 Task: Look for properties with 1 bathroom.
Action: Mouse moved to (811, 98)
Screenshot: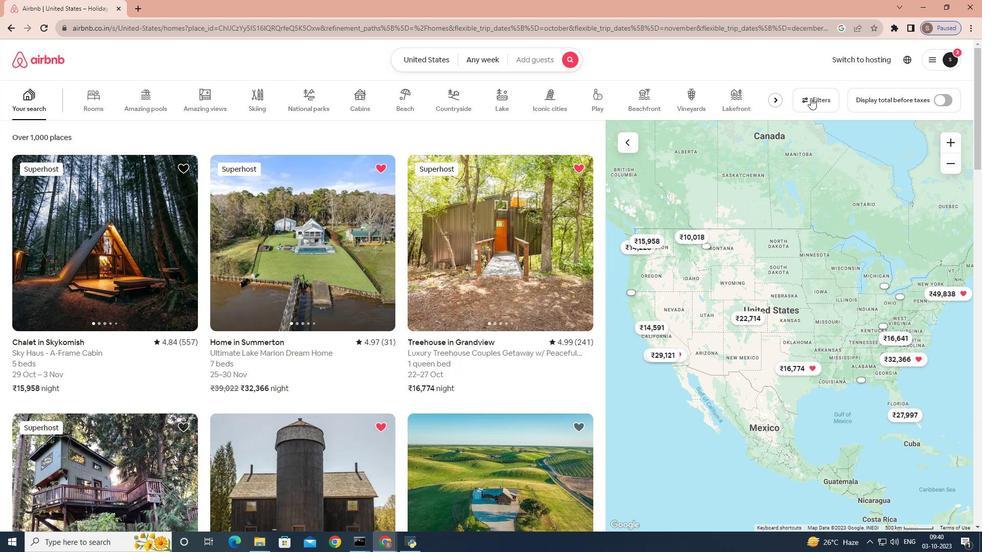 
Action: Mouse pressed left at (811, 98)
Screenshot: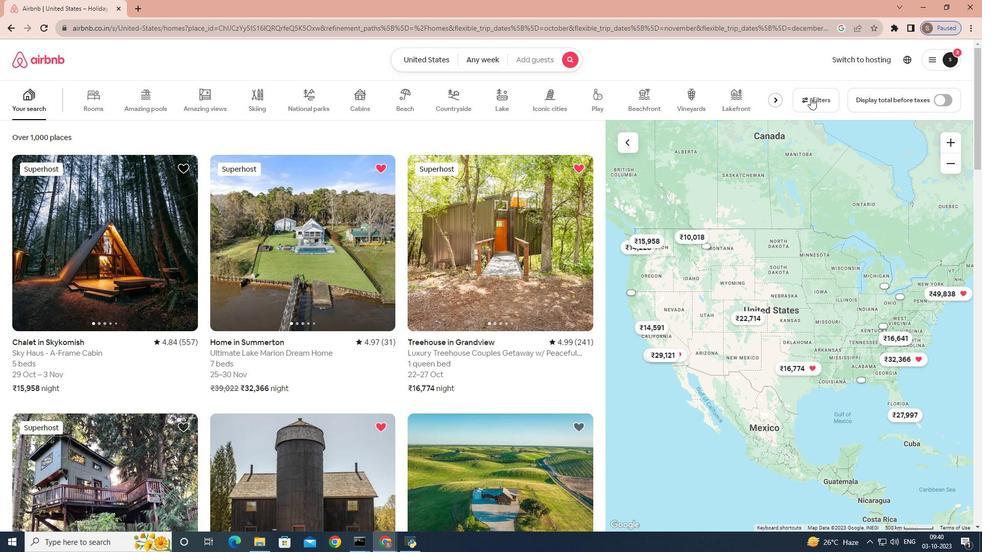 
Action: Mouse moved to (561, 157)
Screenshot: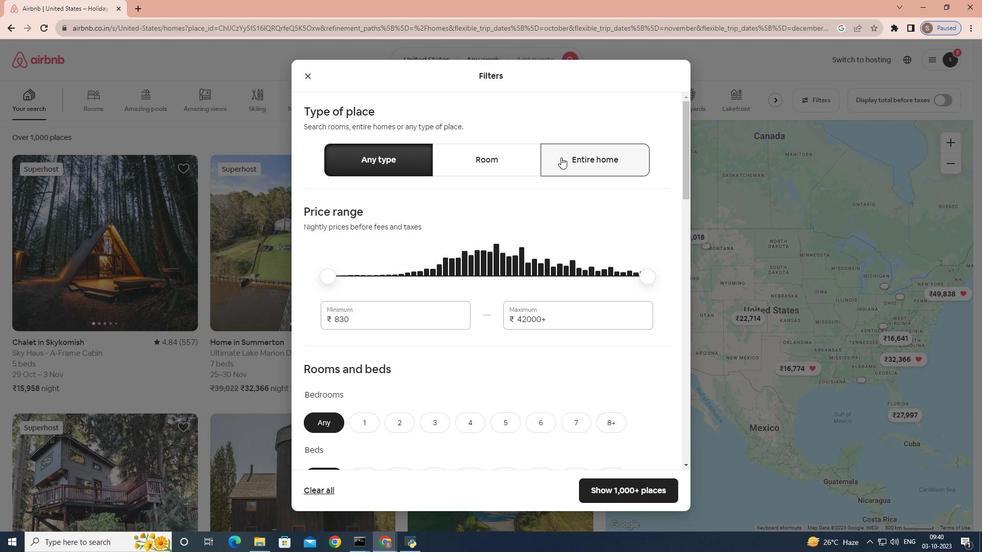 
Action: Mouse pressed left at (561, 157)
Screenshot: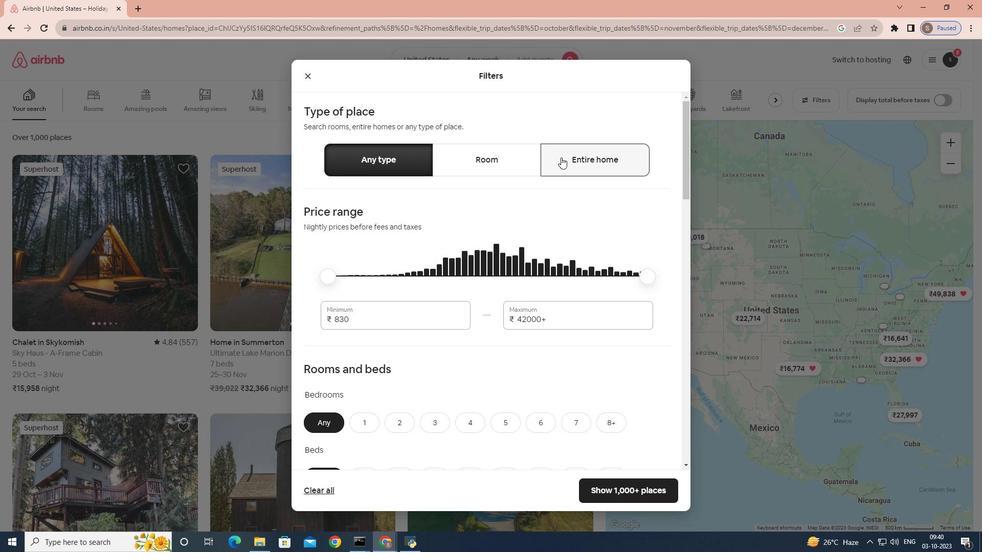 
Action: Mouse moved to (495, 264)
Screenshot: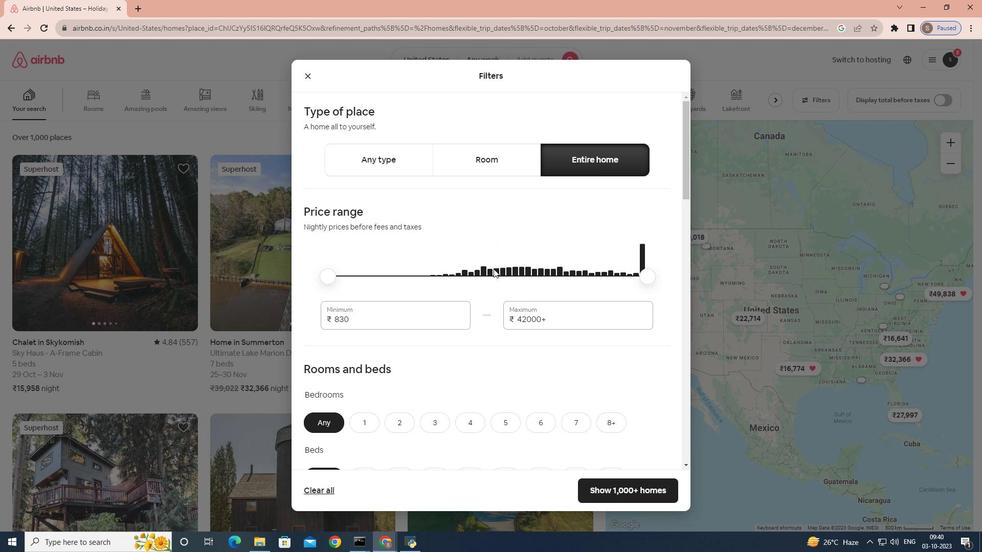 
Action: Mouse scrolled (495, 264) with delta (0, 0)
Screenshot: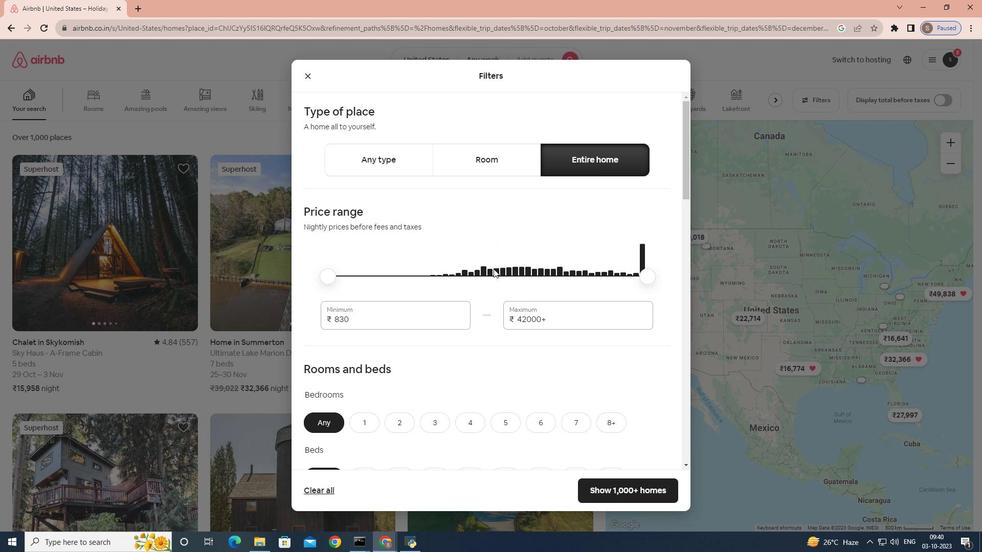 
Action: Mouse moved to (493, 269)
Screenshot: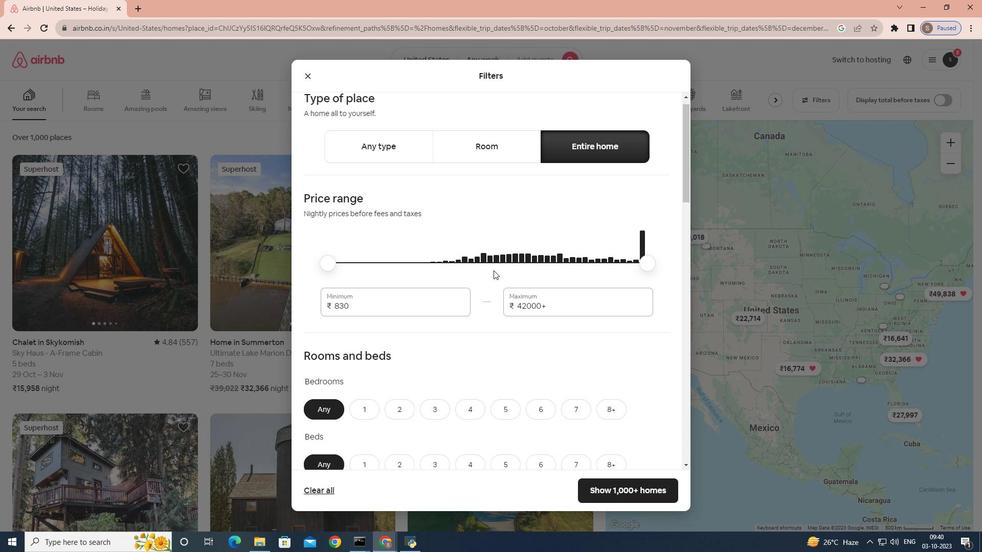 
Action: Mouse scrolled (493, 268) with delta (0, 0)
Screenshot: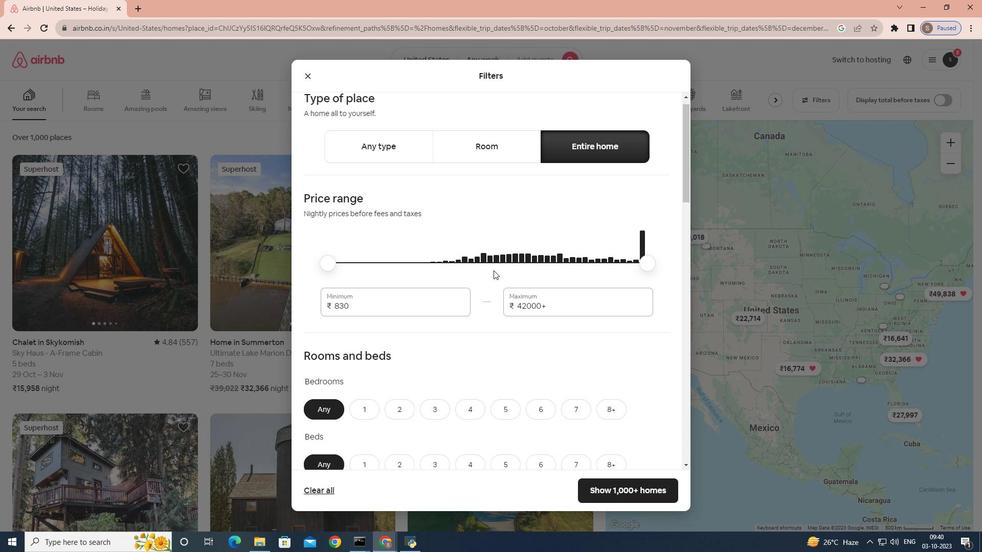 
Action: Mouse moved to (493, 269)
Screenshot: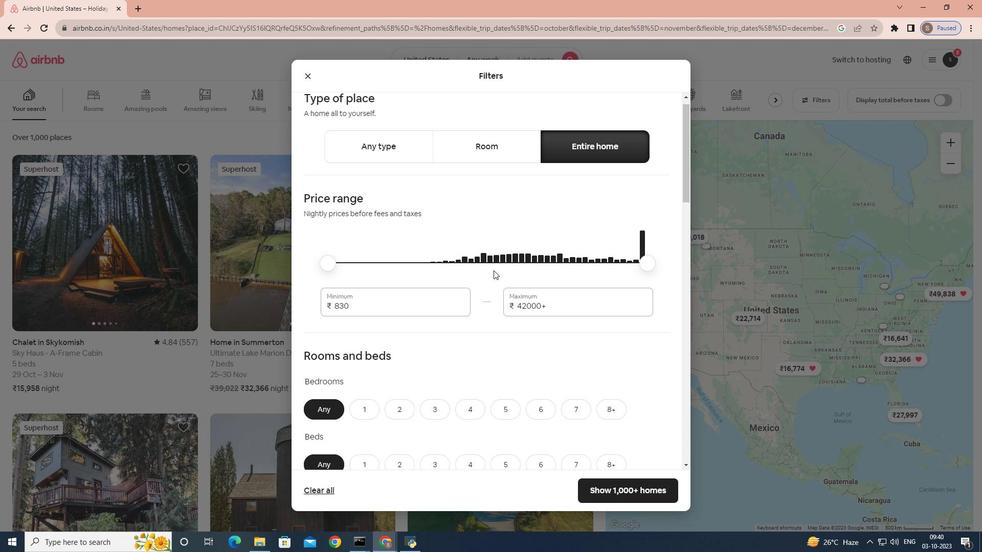
Action: Mouse scrolled (493, 269) with delta (0, 0)
Screenshot: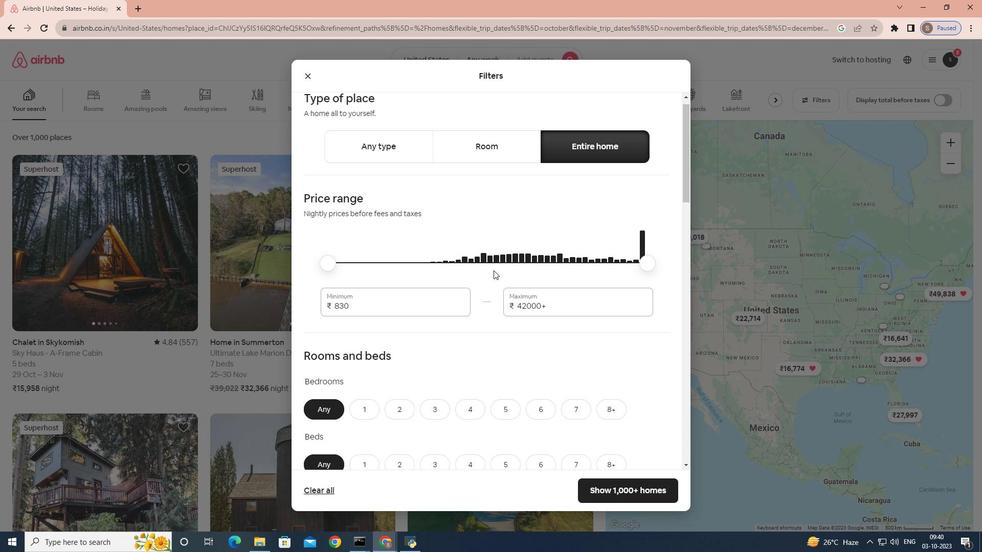 
Action: Mouse moved to (493, 270)
Screenshot: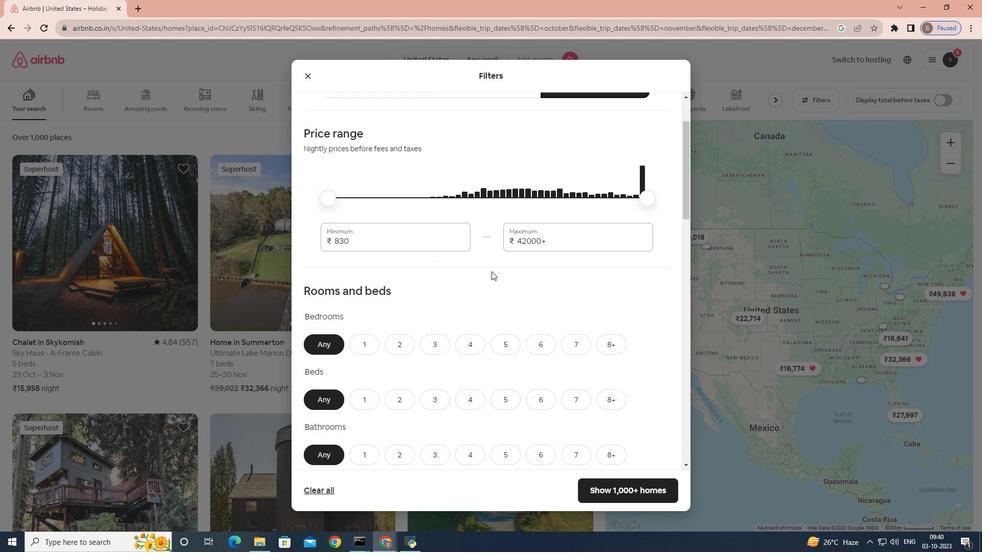 
Action: Mouse scrolled (493, 270) with delta (0, 0)
Screenshot: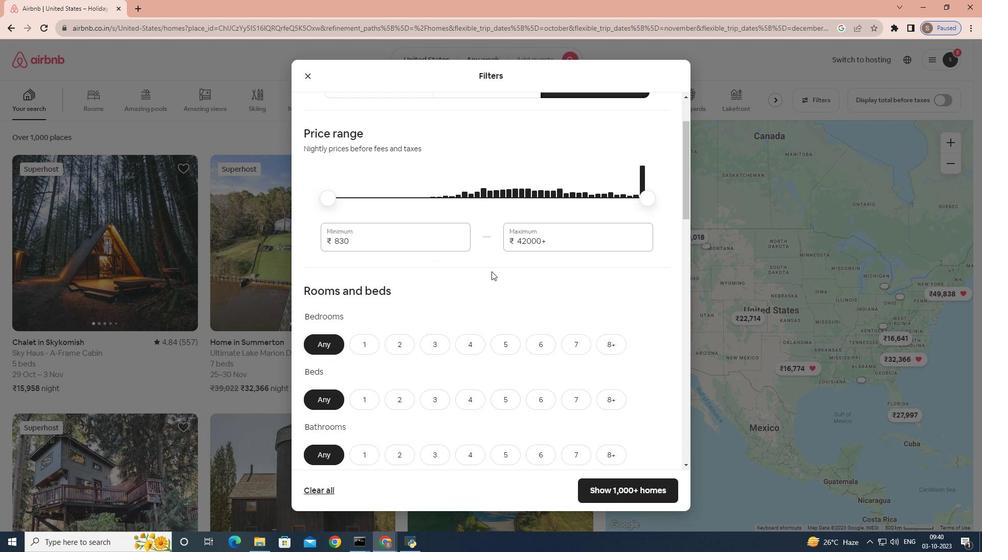 
Action: Mouse moved to (492, 271)
Screenshot: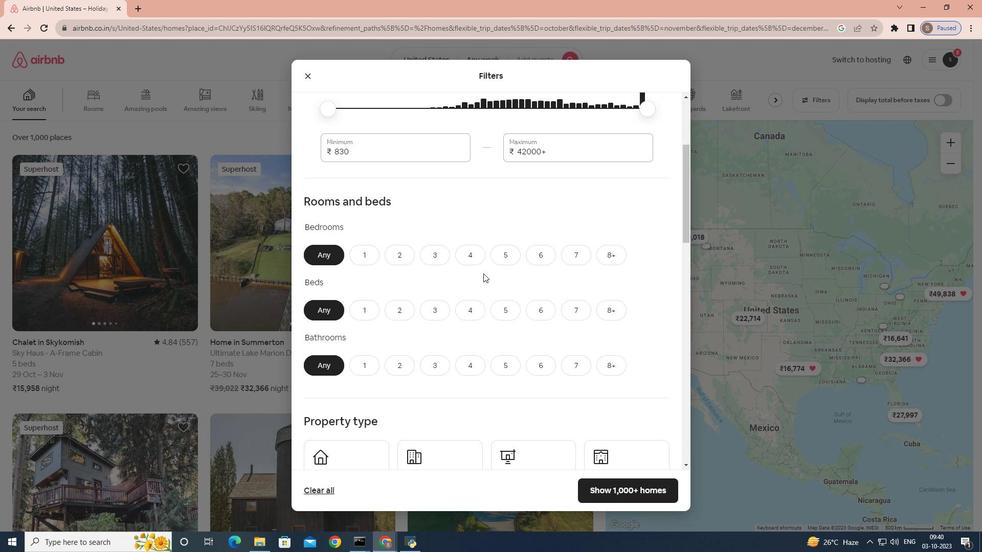 
Action: Mouse scrolled (492, 270) with delta (0, 0)
Screenshot: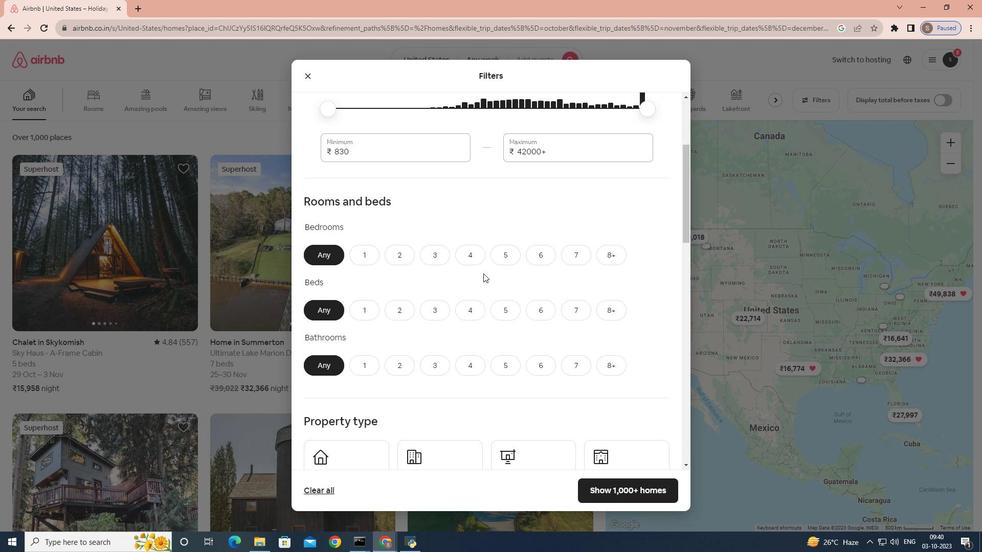 
Action: Mouse moved to (356, 284)
Screenshot: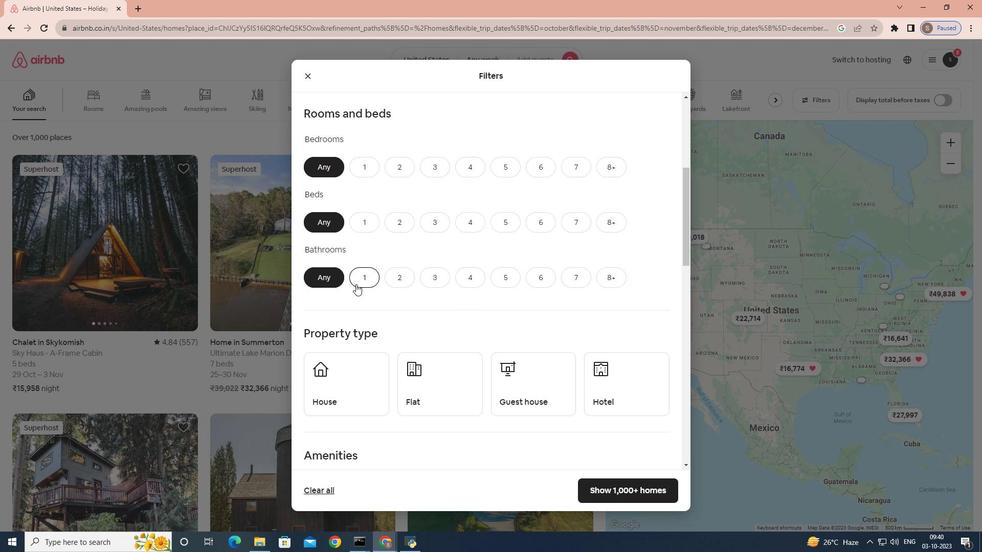 
Action: Mouse pressed left at (356, 284)
Screenshot: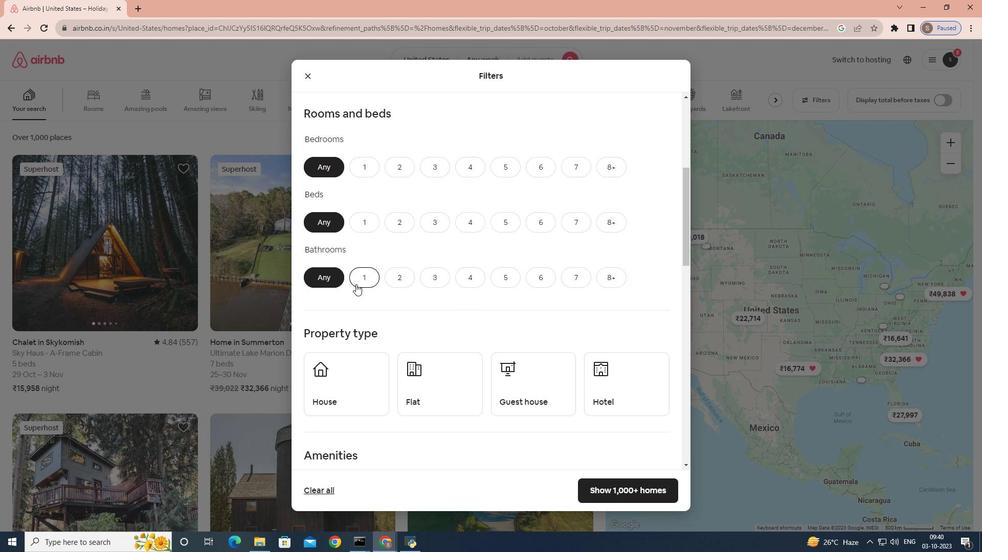 
Action: Mouse moved to (609, 486)
Screenshot: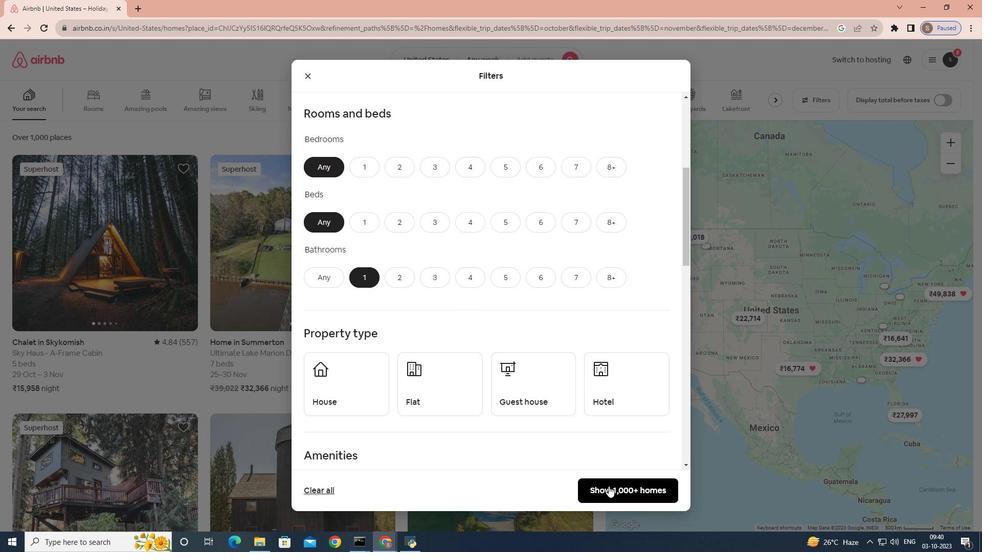 
Action: Mouse pressed left at (609, 486)
Screenshot: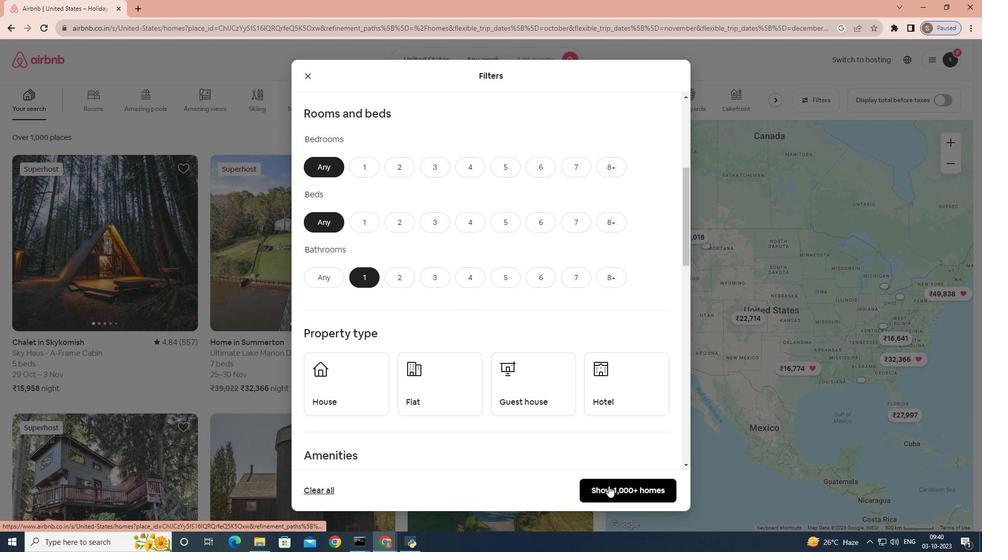 
